 Task: Apply object animation ""after previous"".
Action: Mouse moved to (106, 62)
Screenshot: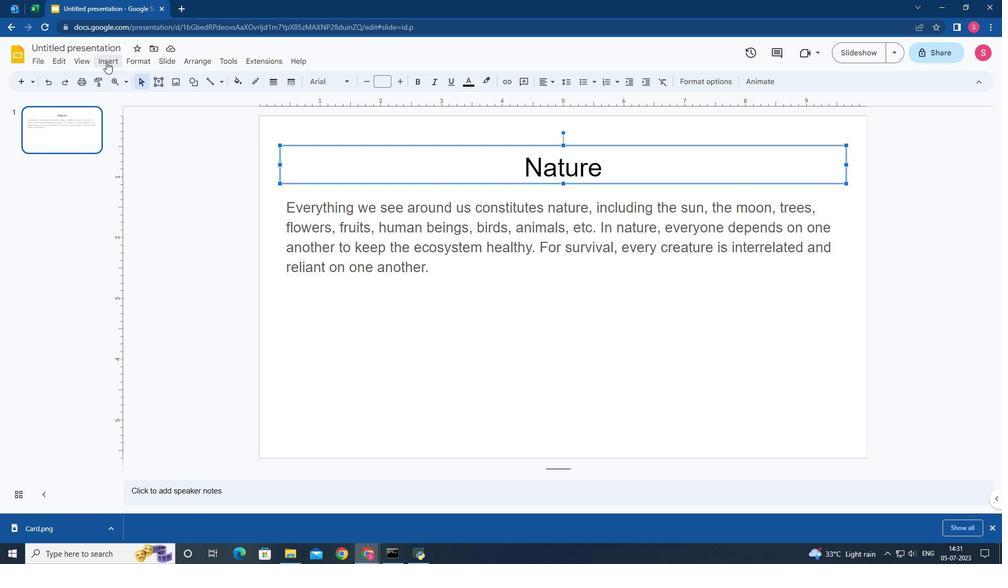 
Action: Mouse pressed left at (106, 62)
Screenshot: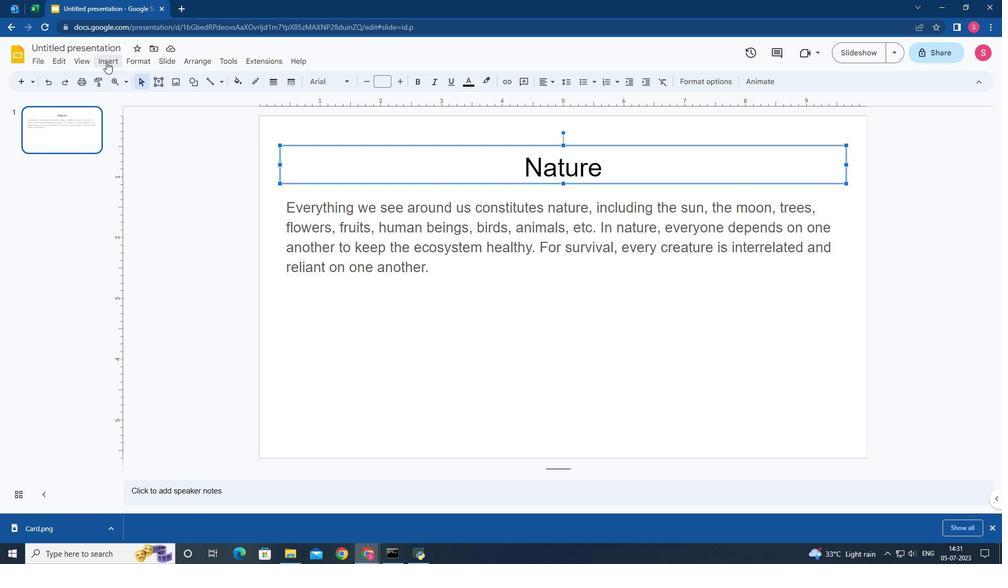 
Action: Mouse moved to (129, 268)
Screenshot: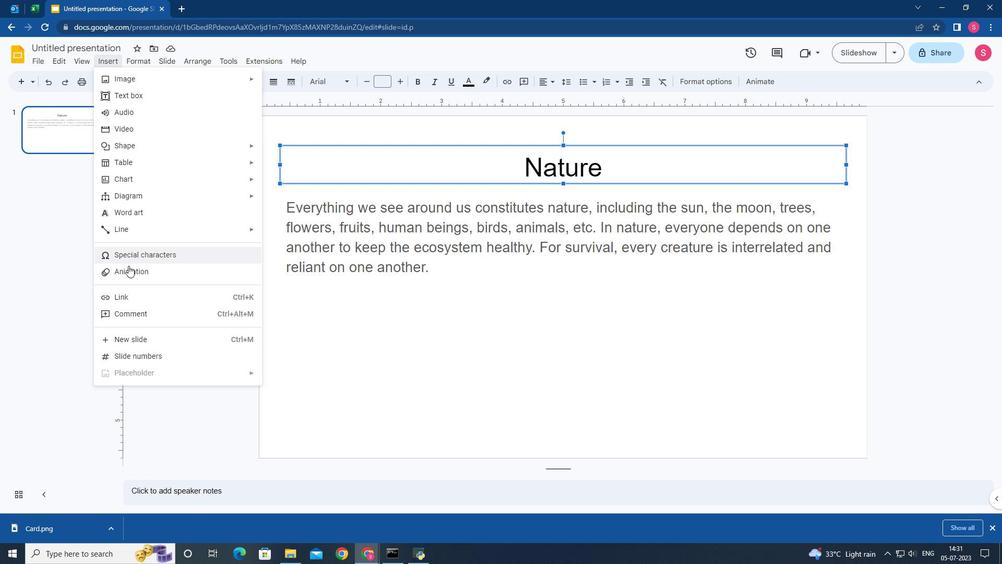 
Action: Mouse pressed left at (129, 268)
Screenshot: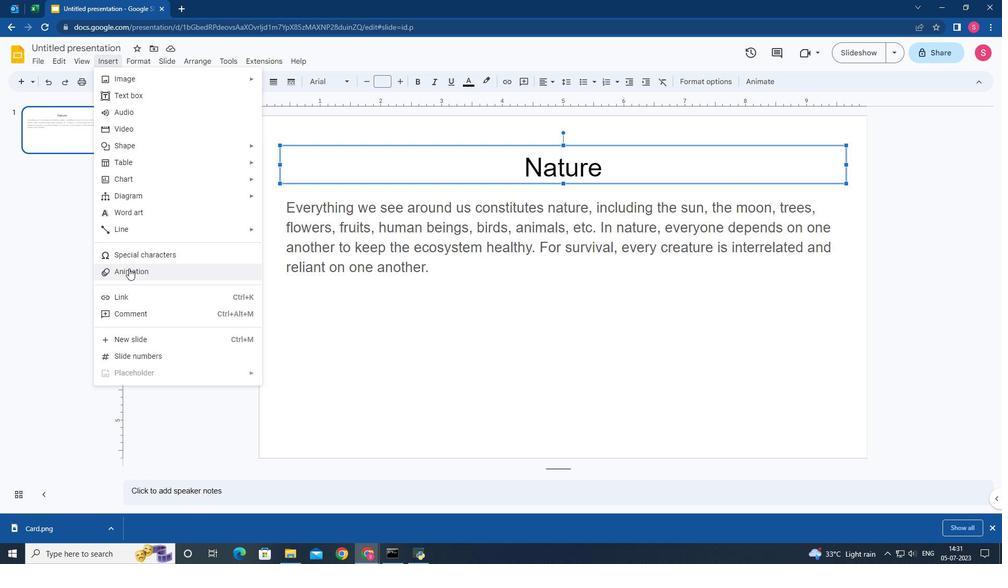 
Action: Mouse moved to (877, 270)
Screenshot: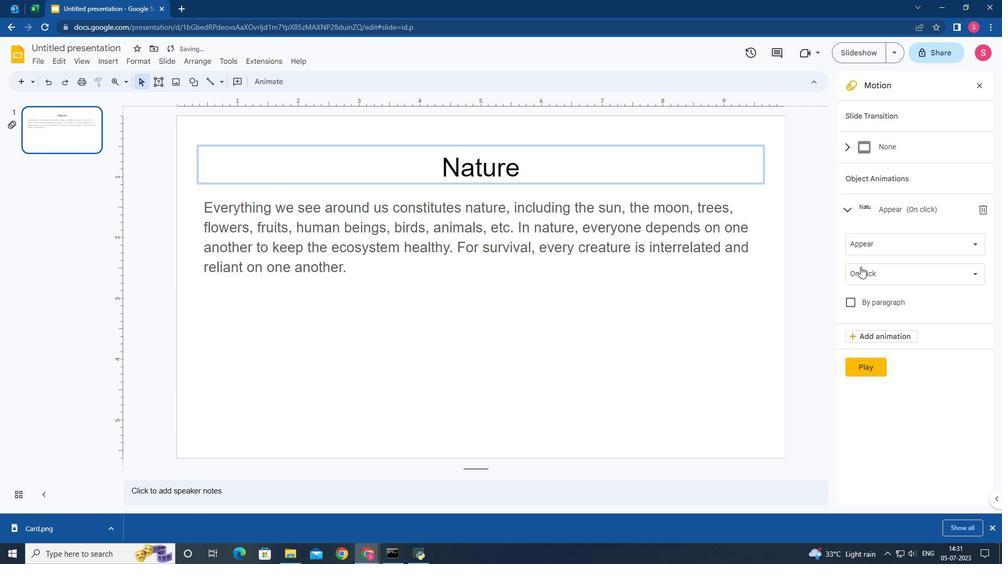 
Action: Mouse pressed left at (877, 270)
Screenshot: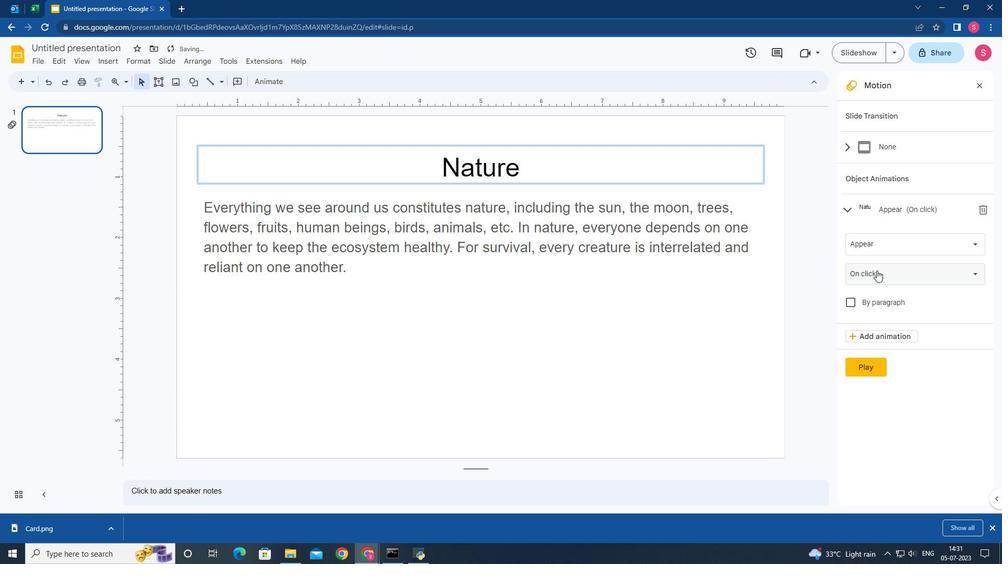 
Action: Mouse moved to (879, 307)
Screenshot: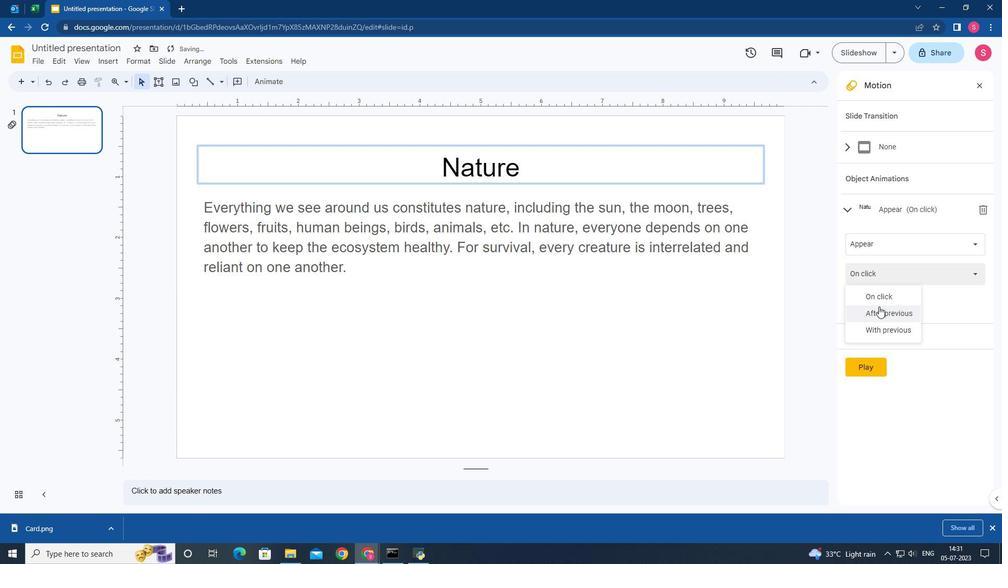 
Action: Mouse pressed left at (879, 307)
Screenshot: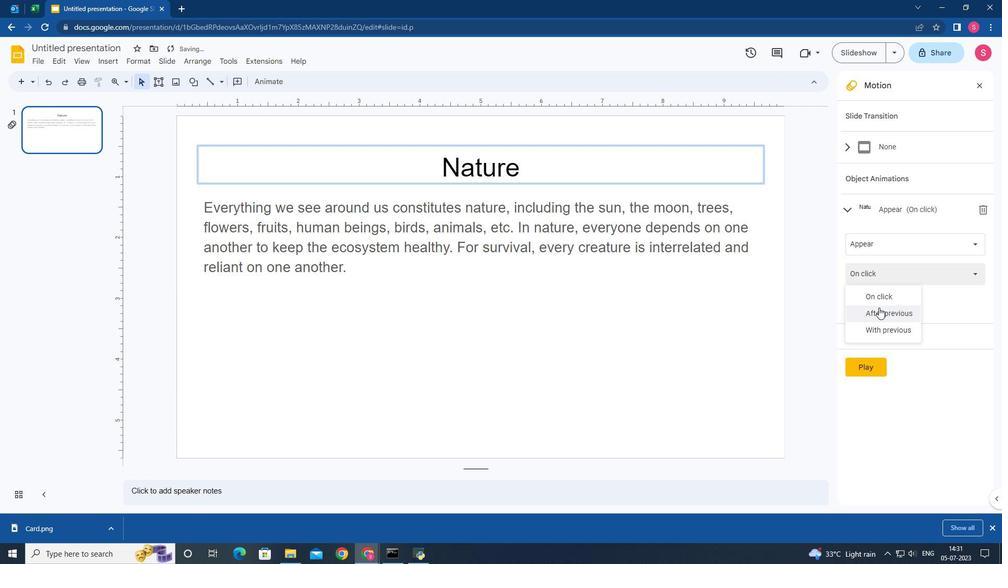 
Action: Mouse moved to (442, 363)
Screenshot: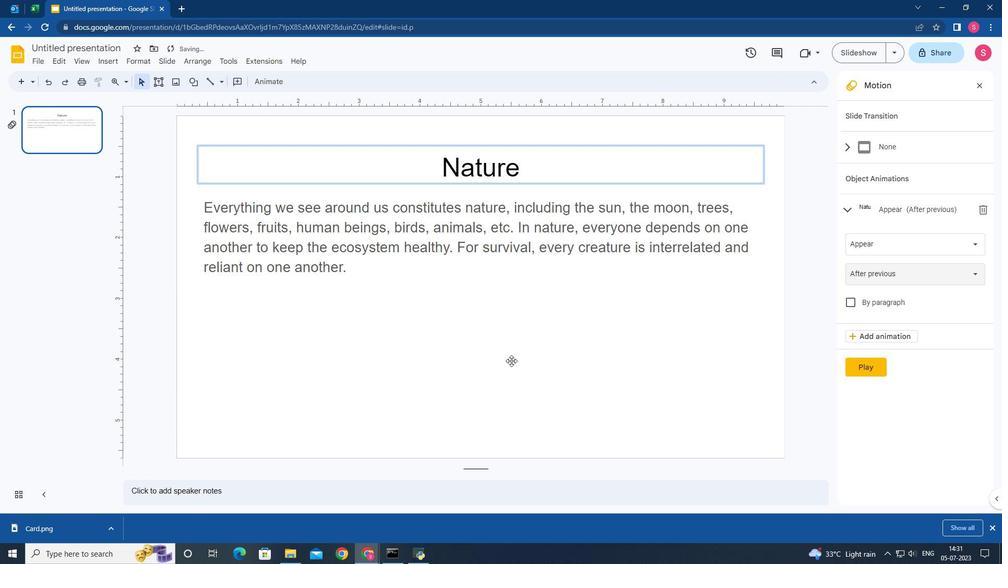 
